 Task: Change curve  line to lose dashed dotted.
Action: Mouse moved to (421, 243)
Screenshot: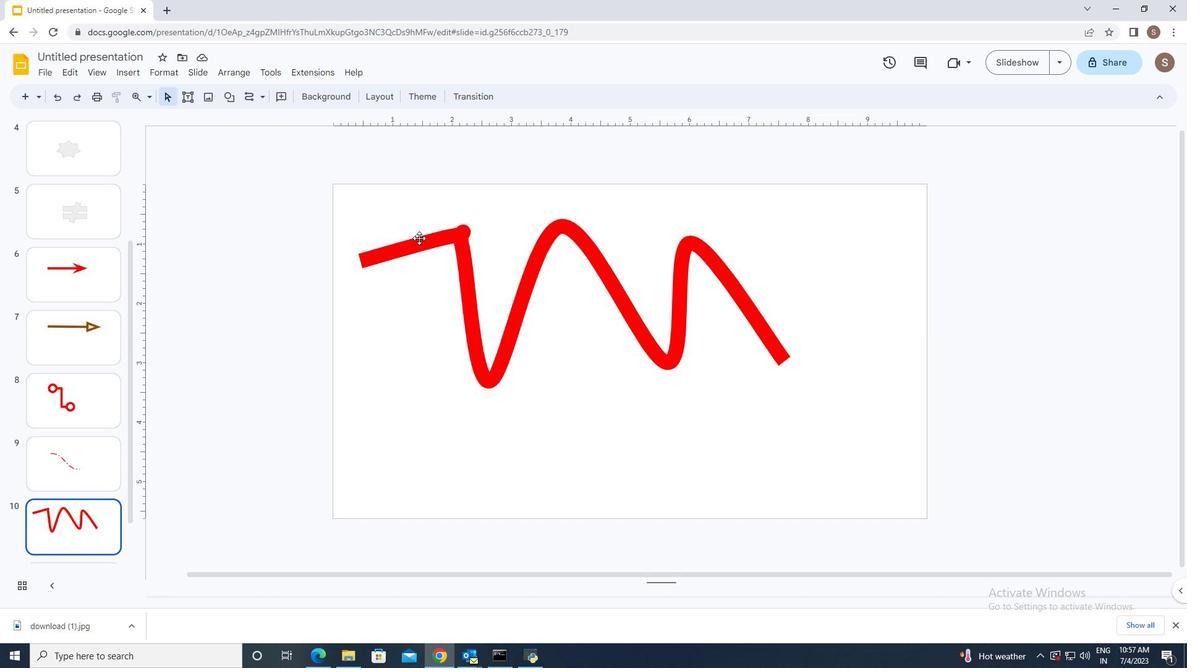 
Action: Mouse pressed left at (421, 243)
Screenshot: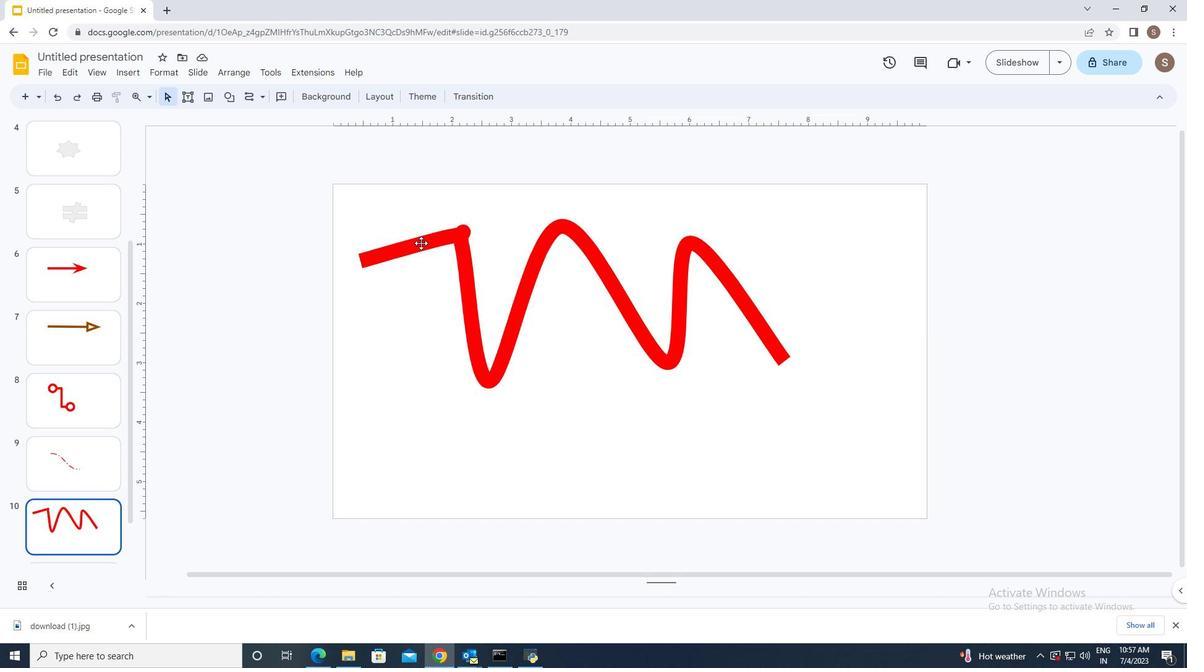 
Action: Mouse moved to (347, 99)
Screenshot: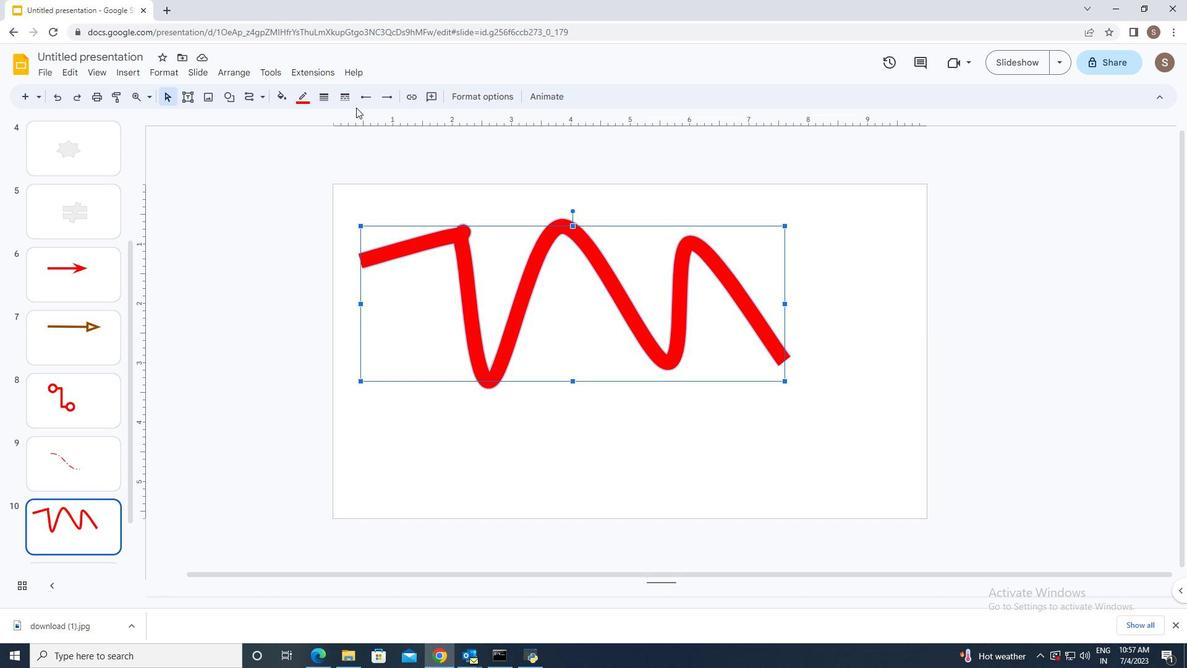 
Action: Mouse pressed left at (347, 99)
Screenshot: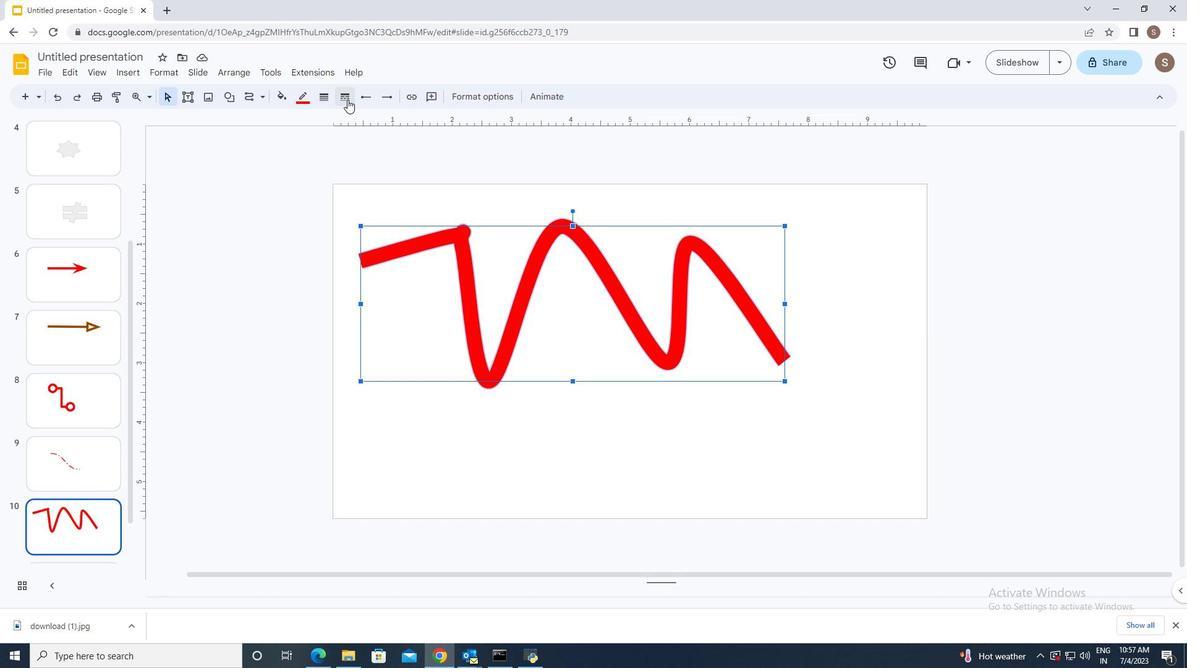 
Action: Mouse moved to (374, 210)
Screenshot: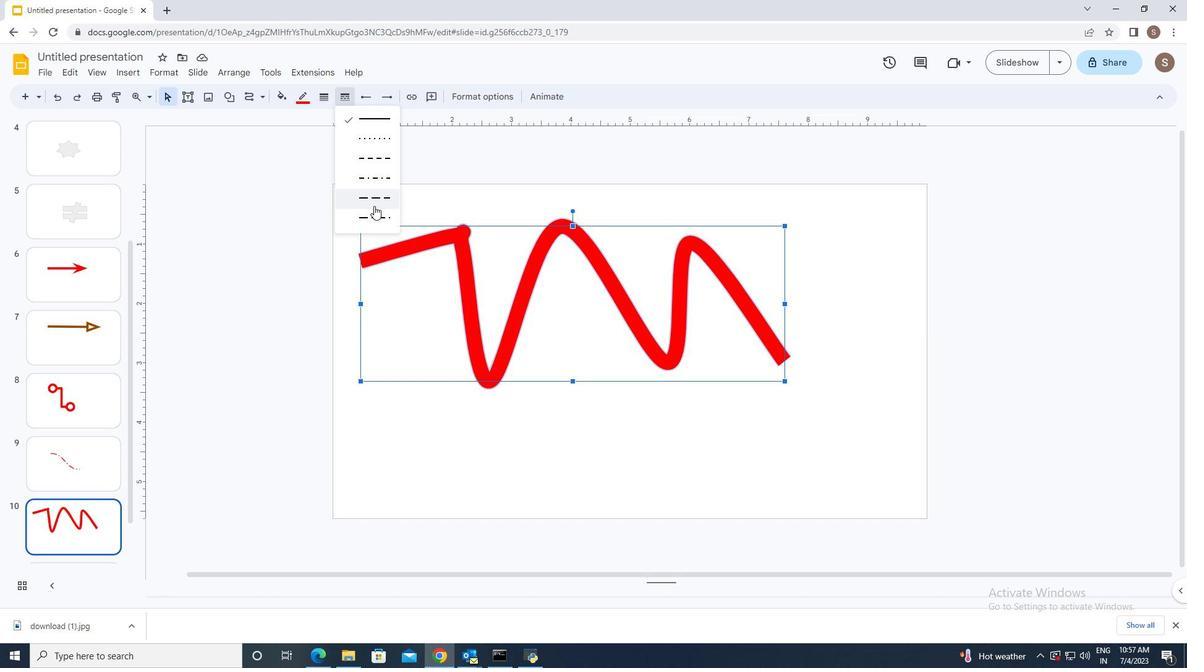 
Action: Mouse pressed left at (374, 210)
Screenshot: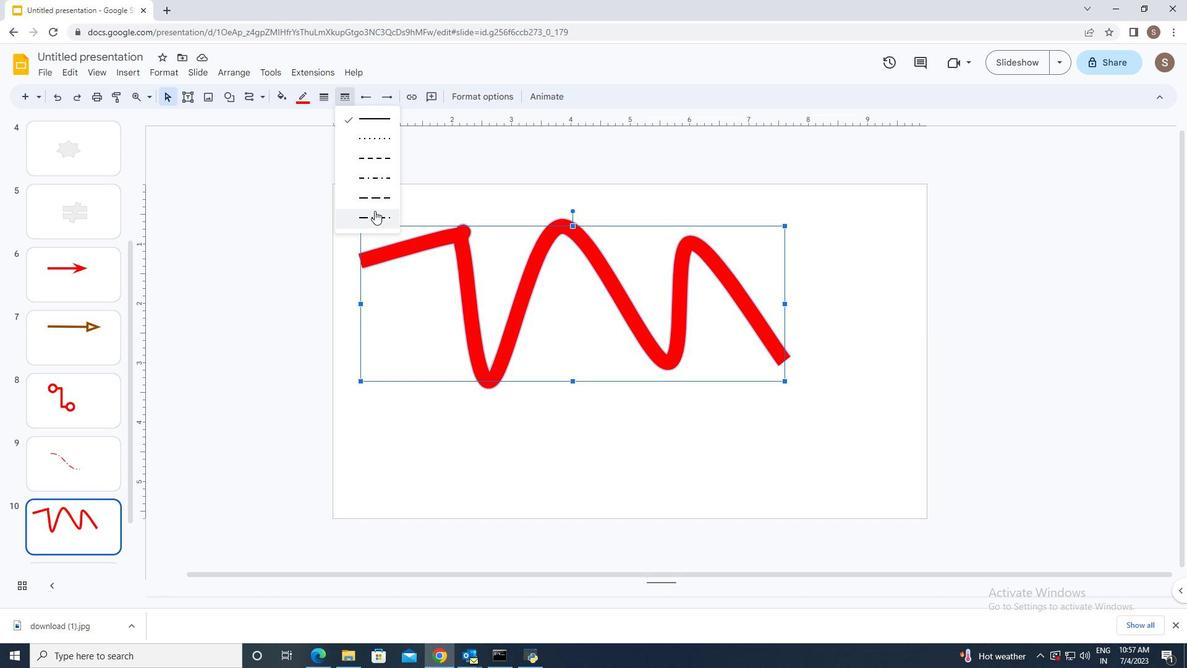 
Action: Mouse moved to (441, 444)
Screenshot: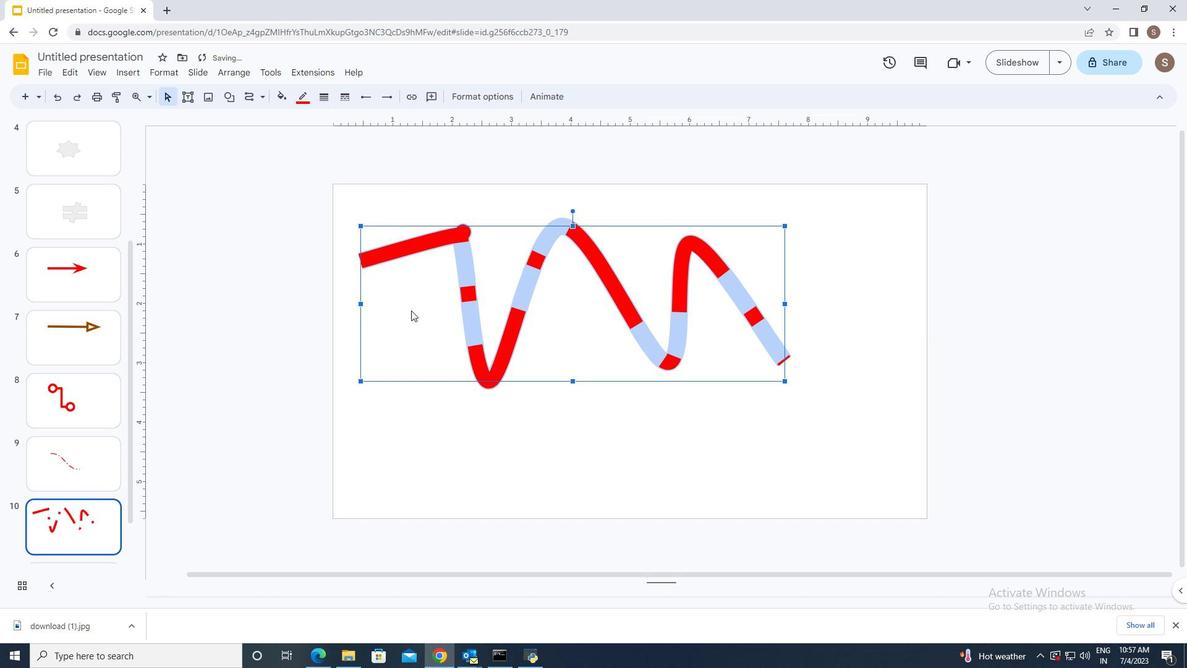 
Action: Mouse pressed left at (441, 444)
Screenshot: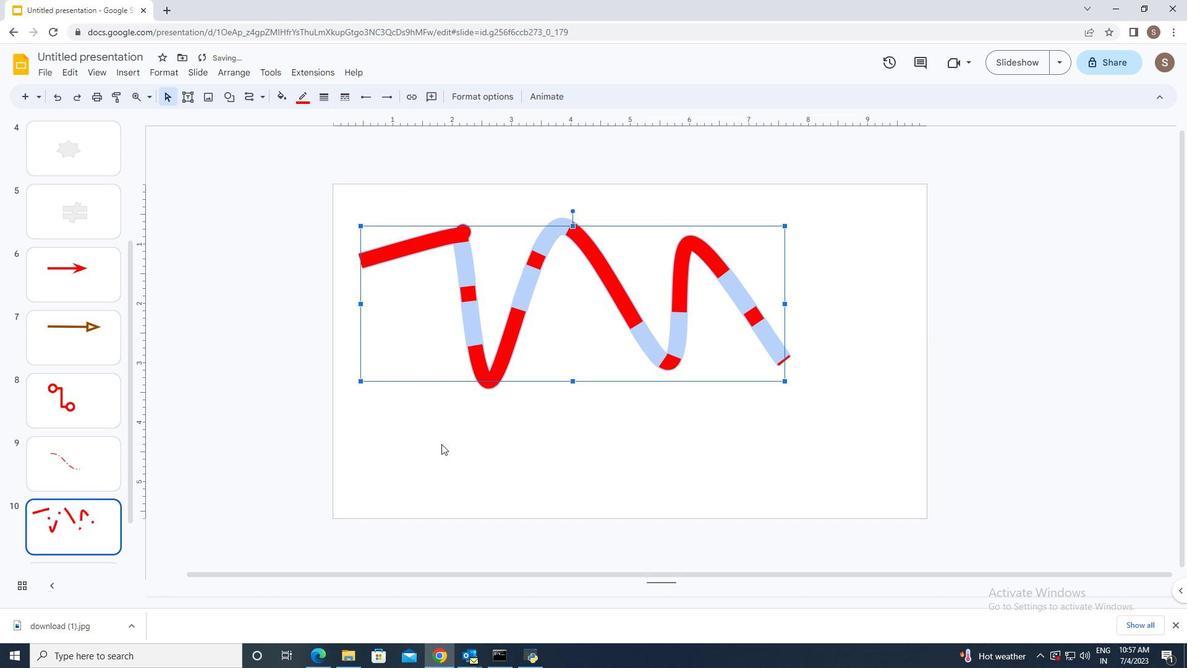 
